 Task: Set the refresh period in ms for the marquee display to 1001.
Action: Mouse moved to (90, 11)
Screenshot: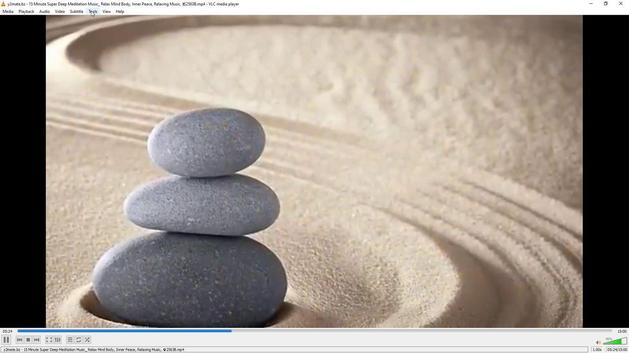 
Action: Mouse pressed left at (90, 11)
Screenshot: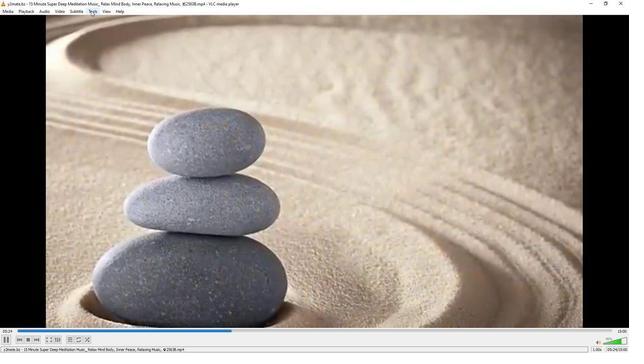 
Action: Mouse moved to (103, 88)
Screenshot: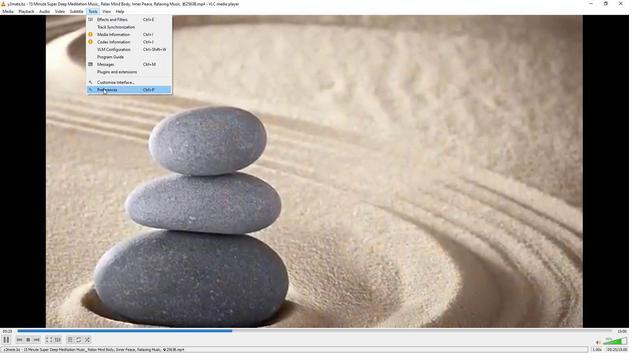 
Action: Mouse pressed left at (103, 88)
Screenshot: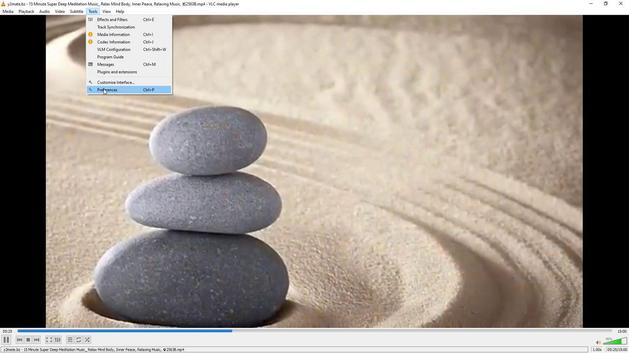 
Action: Mouse moved to (209, 288)
Screenshot: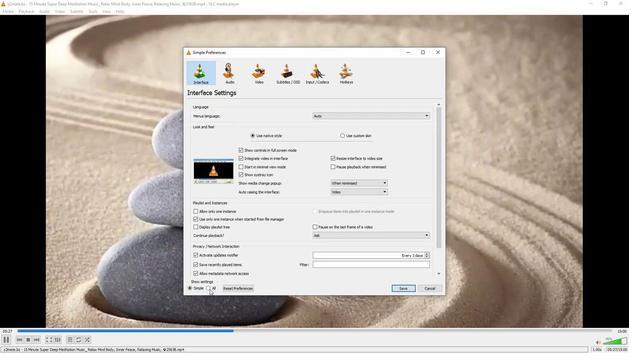 
Action: Mouse pressed left at (209, 288)
Screenshot: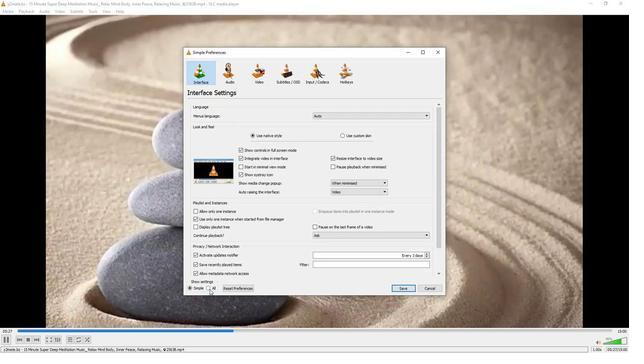 
Action: Mouse moved to (209, 233)
Screenshot: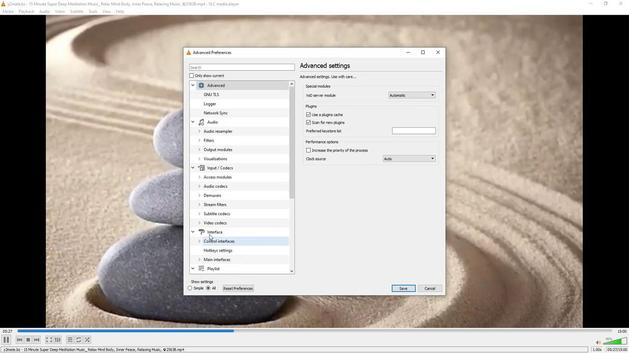 
Action: Mouse scrolled (209, 232) with delta (0, 0)
Screenshot: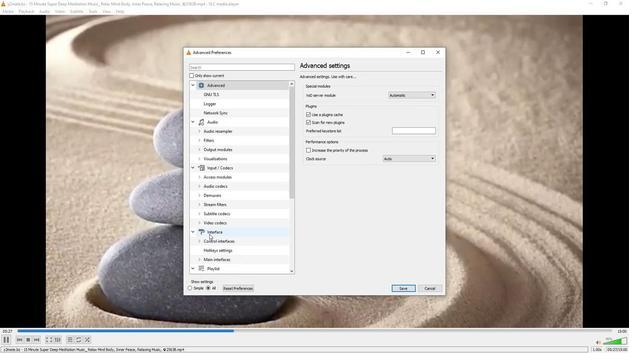 
Action: Mouse scrolled (209, 232) with delta (0, 0)
Screenshot: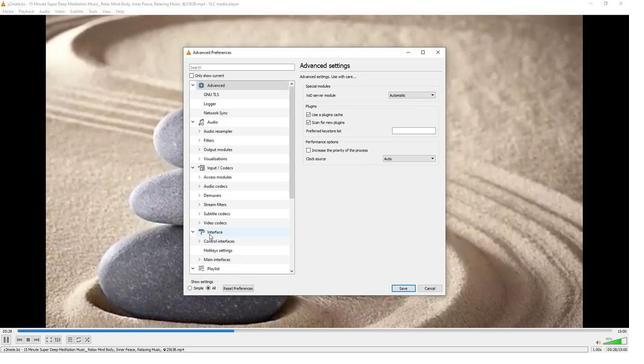 
Action: Mouse scrolled (209, 232) with delta (0, 0)
Screenshot: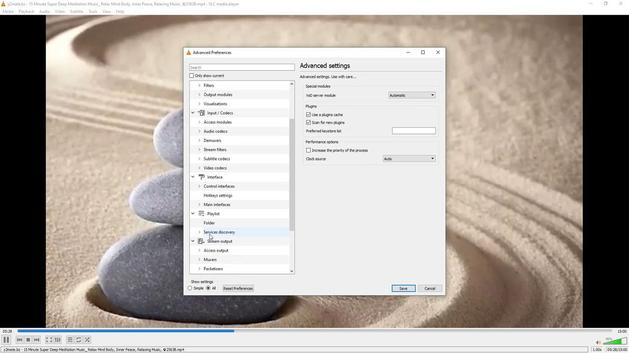 
Action: Mouse moved to (209, 232)
Screenshot: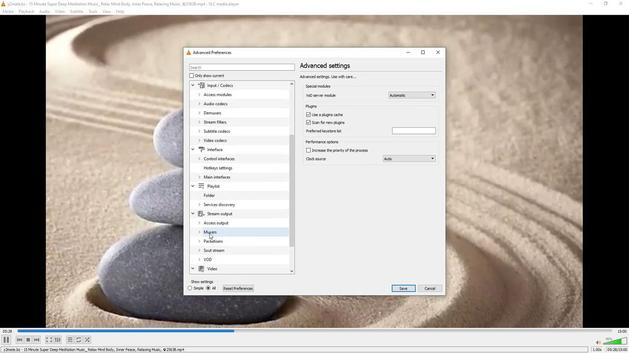 
Action: Mouse scrolled (209, 232) with delta (0, 0)
Screenshot: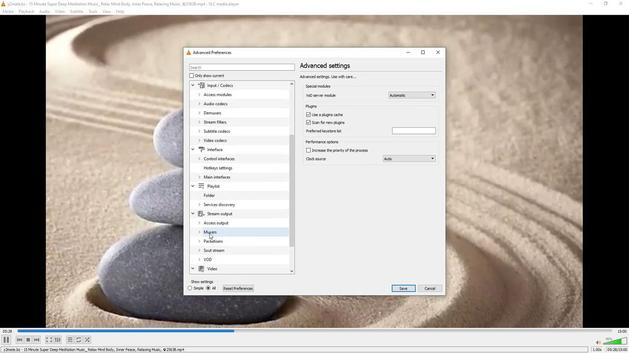 
Action: Mouse moved to (207, 229)
Screenshot: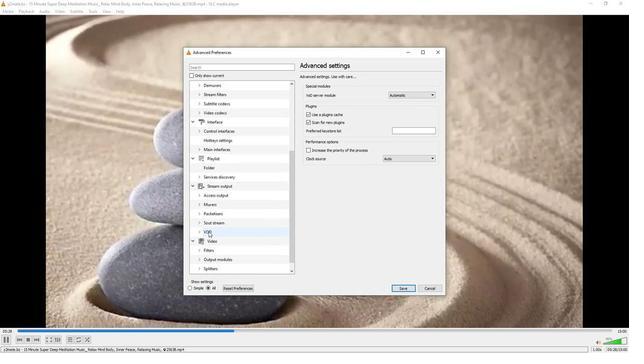 
Action: Mouse scrolled (207, 228) with delta (0, 0)
Screenshot: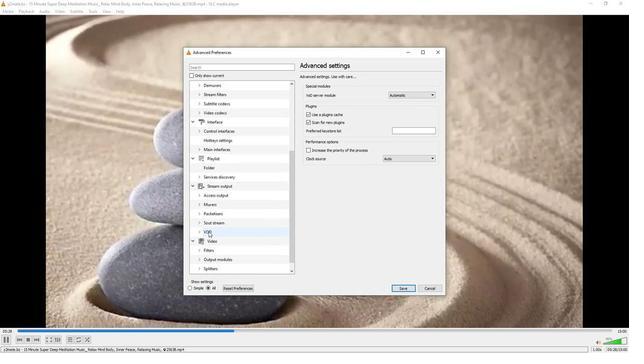 
Action: Mouse moved to (206, 223)
Screenshot: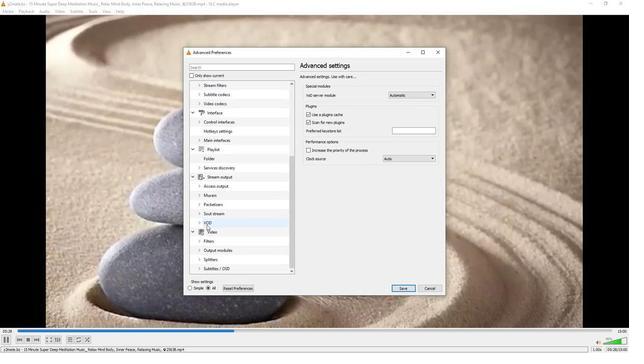 
Action: Mouse scrolled (206, 223) with delta (0, 0)
Screenshot: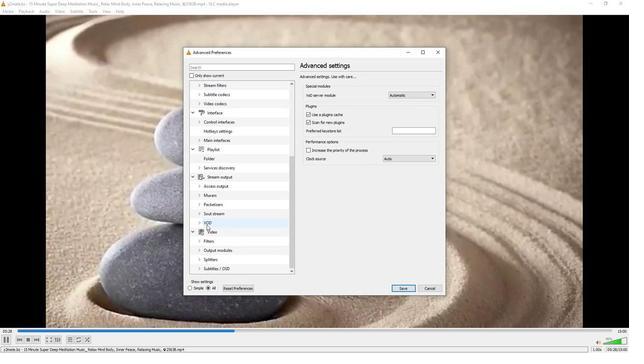 
Action: Mouse scrolled (206, 223) with delta (0, 0)
Screenshot: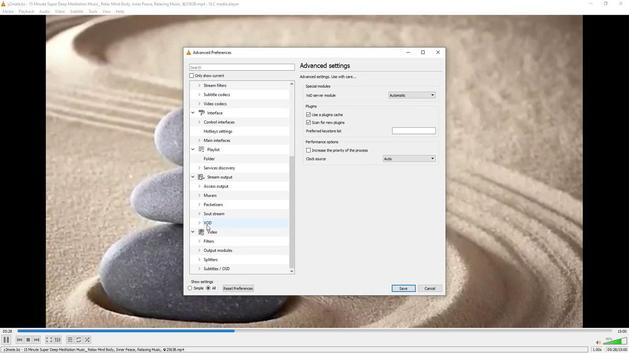 
Action: Mouse moved to (200, 267)
Screenshot: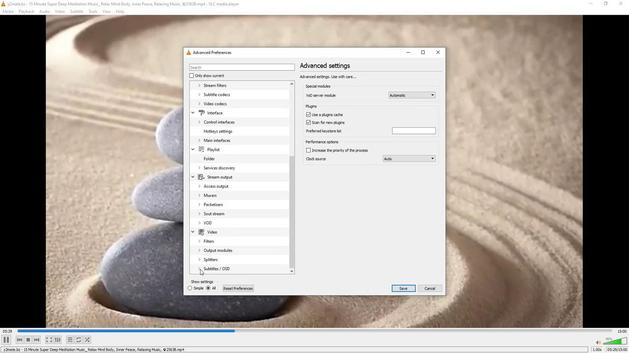 
Action: Mouse pressed left at (200, 267)
Screenshot: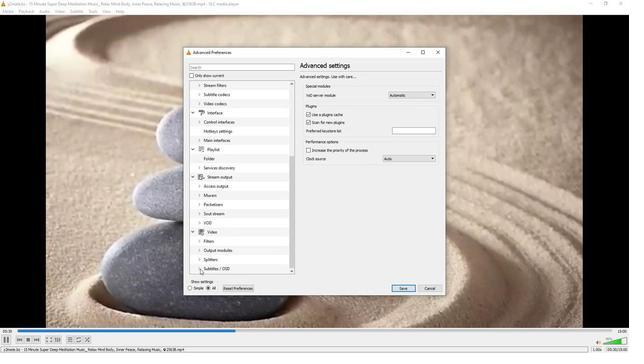 
Action: Mouse moved to (215, 242)
Screenshot: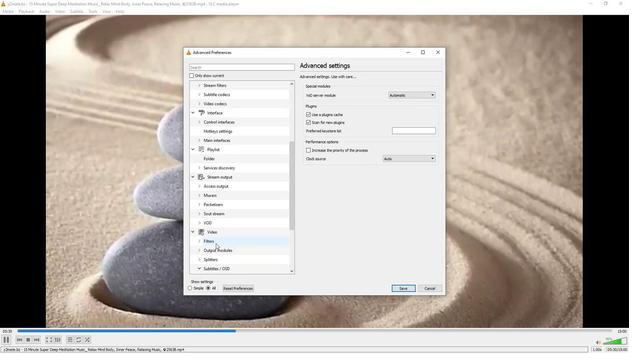 
Action: Mouse scrolled (215, 241) with delta (0, 0)
Screenshot: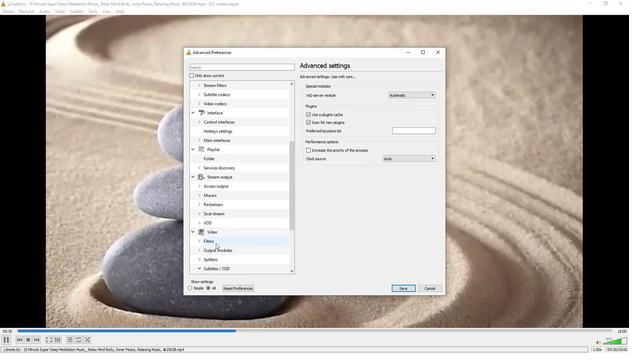 
Action: Mouse scrolled (215, 241) with delta (0, 0)
Screenshot: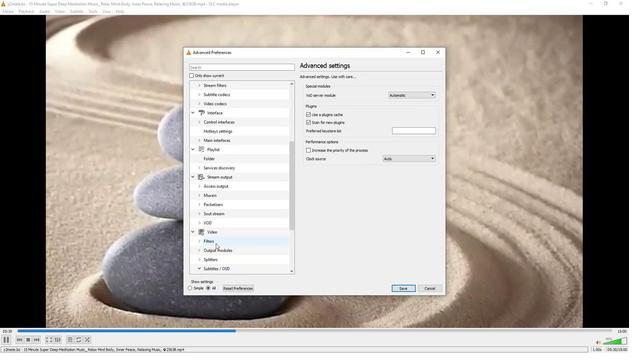 
Action: Mouse scrolled (215, 241) with delta (0, 0)
Screenshot: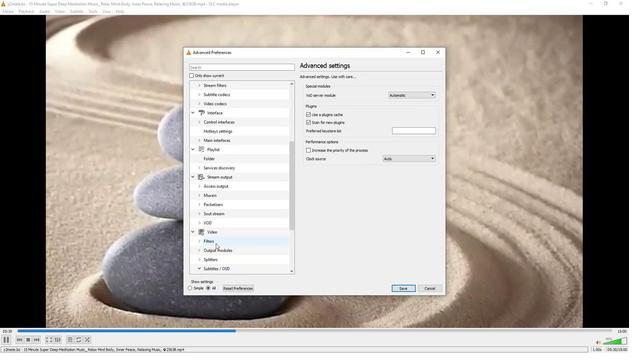 
Action: Mouse scrolled (215, 241) with delta (0, 0)
Screenshot: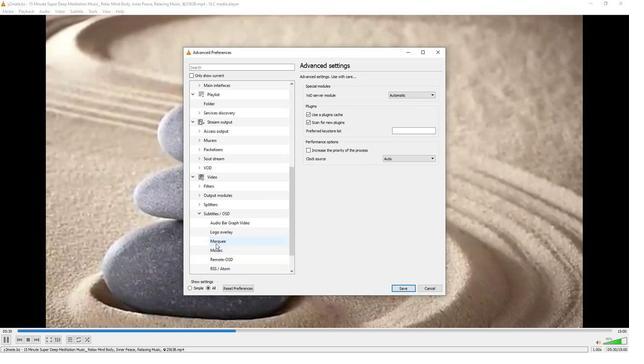 
Action: Mouse scrolled (215, 241) with delta (0, 0)
Screenshot: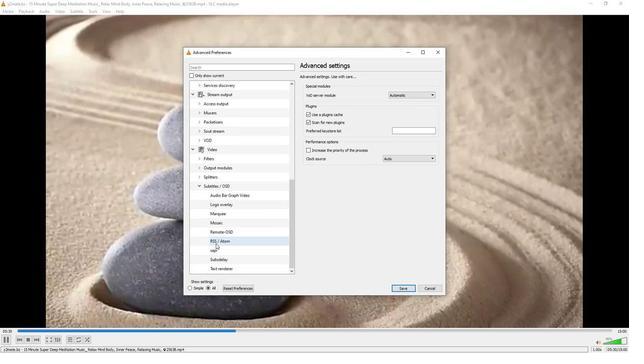 
Action: Mouse moved to (217, 209)
Screenshot: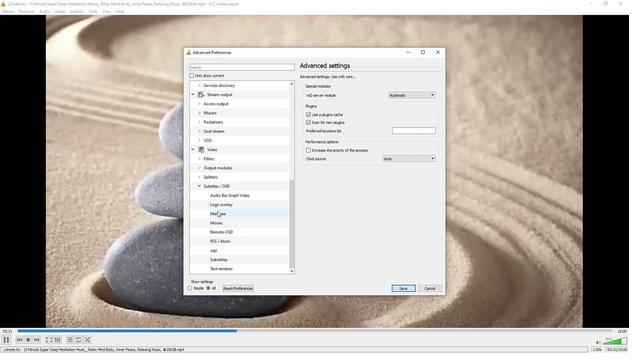 
Action: Mouse pressed left at (217, 209)
Screenshot: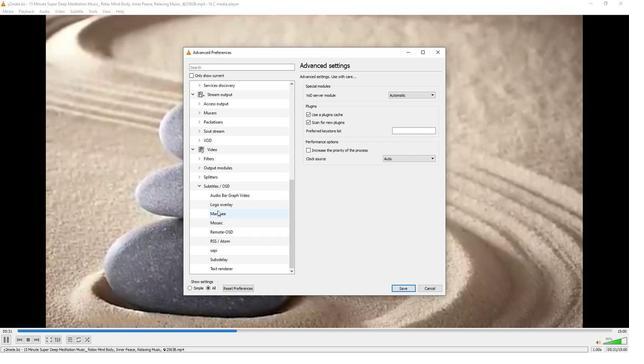 
Action: Mouse moved to (433, 196)
Screenshot: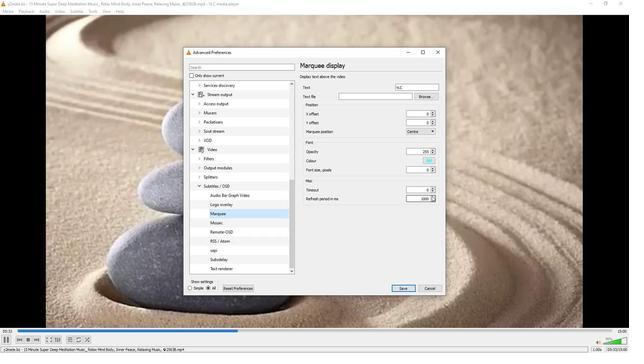 
Action: Mouse pressed left at (433, 196)
Screenshot: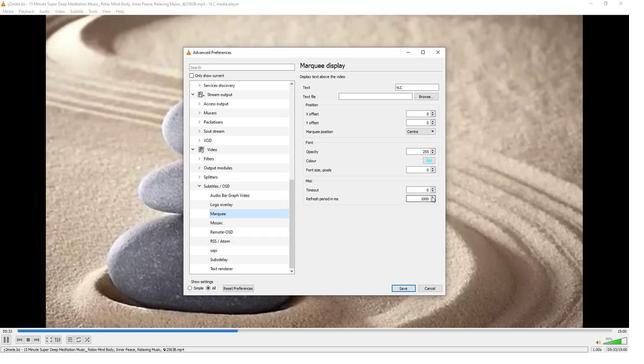 
Action: Mouse moved to (416, 220)
Screenshot: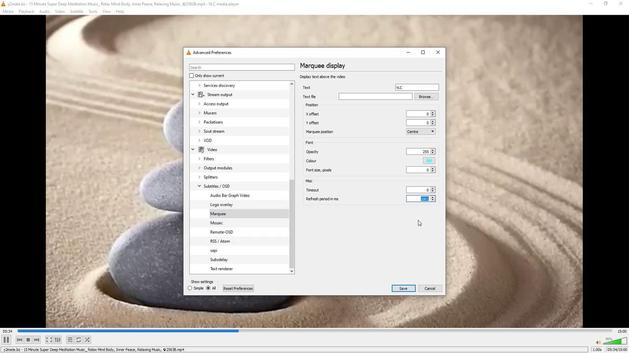 
